 Task: Assign Person0000000157 as Assignee of Child Issue ChildIssue0000000782 of Issue Issue0000000391 in Backlog  in Scrum Project Project0000000079 in Jira. Assign Person0000000157 as Assignee of Child Issue ChildIssue0000000783 of Issue Issue0000000392 in Backlog  in Scrum Project Project0000000079 in Jira. Assign Person0000000157 as Assignee of Child Issue ChildIssue0000000784 of Issue Issue0000000392 in Backlog  in Scrum Project Project0000000079 in Jira. Assign Person0000000157 as Assignee of Child Issue ChildIssue0000000785 of Issue Issue0000000393 in Backlog  in Scrum Project Project0000000079 in Jira. Assign Person0000000158 as Assignee of Child Issue ChildIssue0000000786 of Issue Issue0000000393 in Backlog  in Scrum Project Project0000000079 in Jira
Action: Mouse moved to (86, 233)
Screenshot: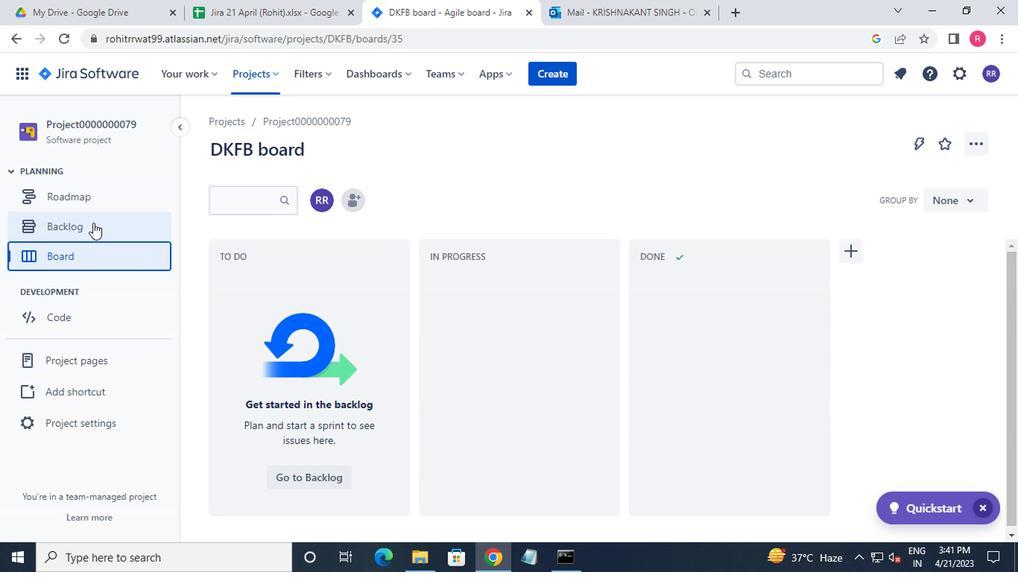 
Action: Mouse pressed left at (86, 233)
Screenshot: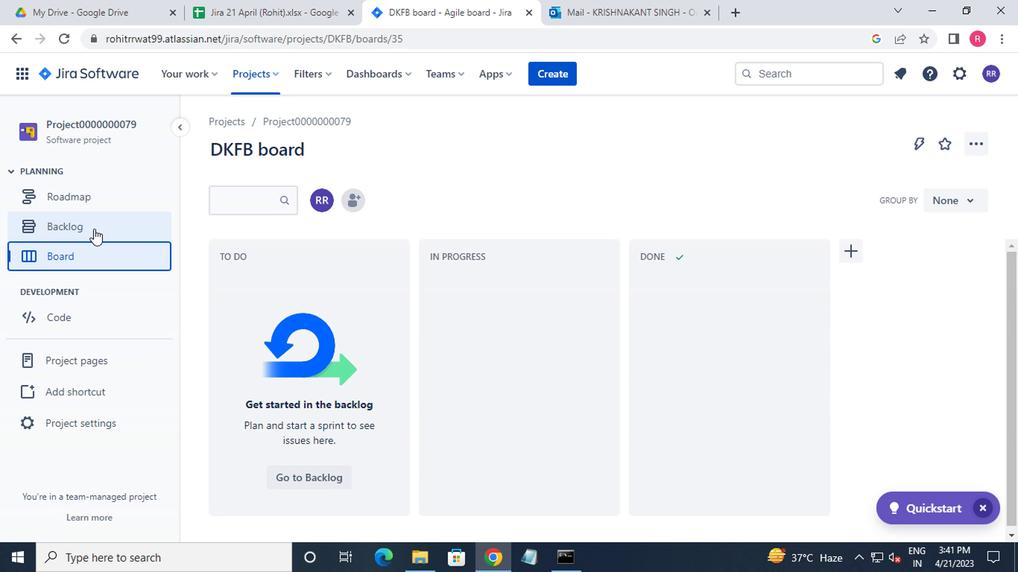 
Action: Mouse moved to (357, 387)
Screenshot: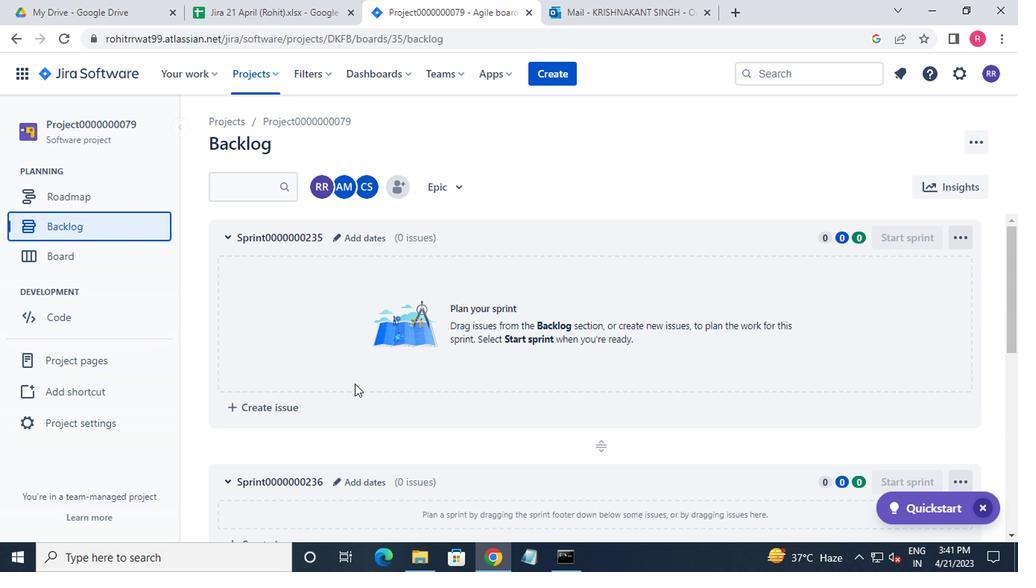 
Action: Mouse scrolled (357, 387) with delta (0, 0)
Screenshot: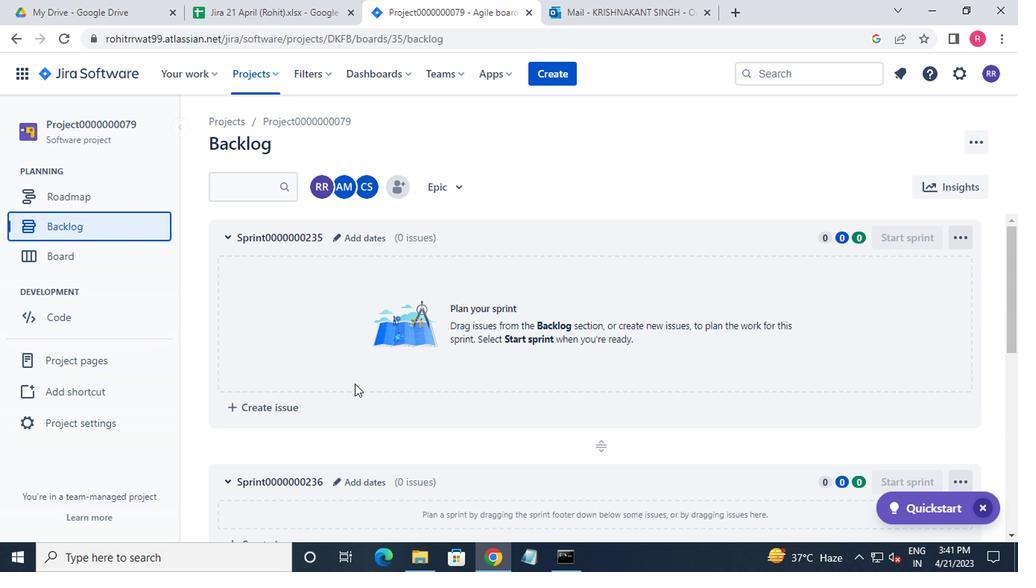 
Action: Mouse moved to (359, 391)
Screenshot: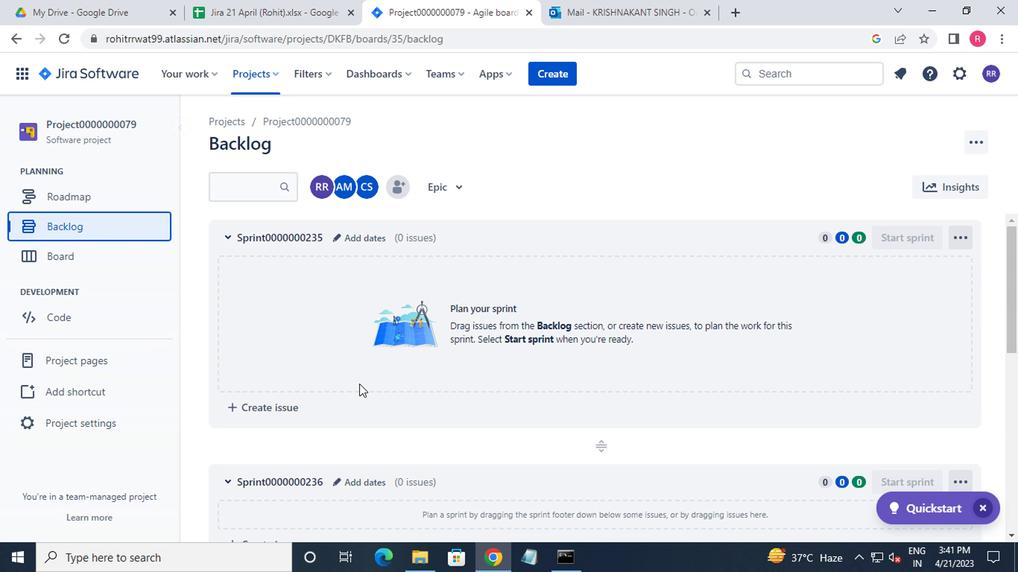 
Action: Mouse scrolled (359, 391) with delta (0, 0)
Screenshot: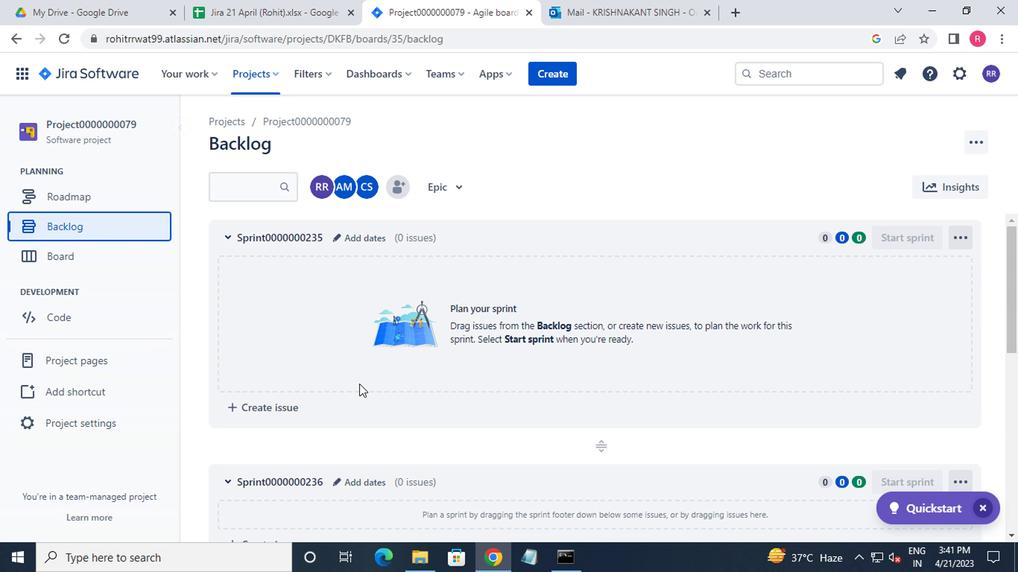 
Action: Mouse moved to (362, 394)
Screenshot: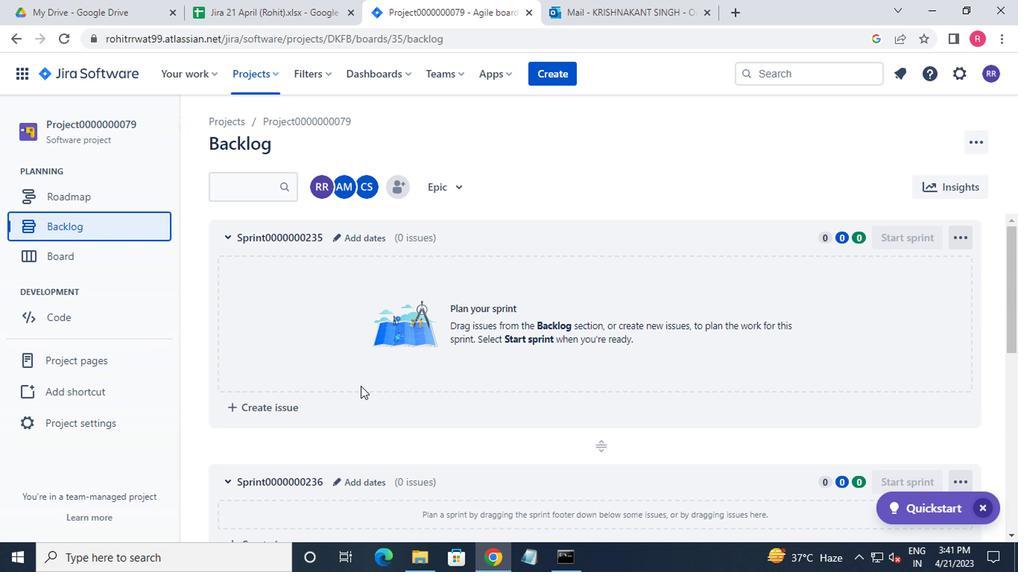 
Action: Mouse scrolled (362, 393) with delta (0, 0)
Screenshot: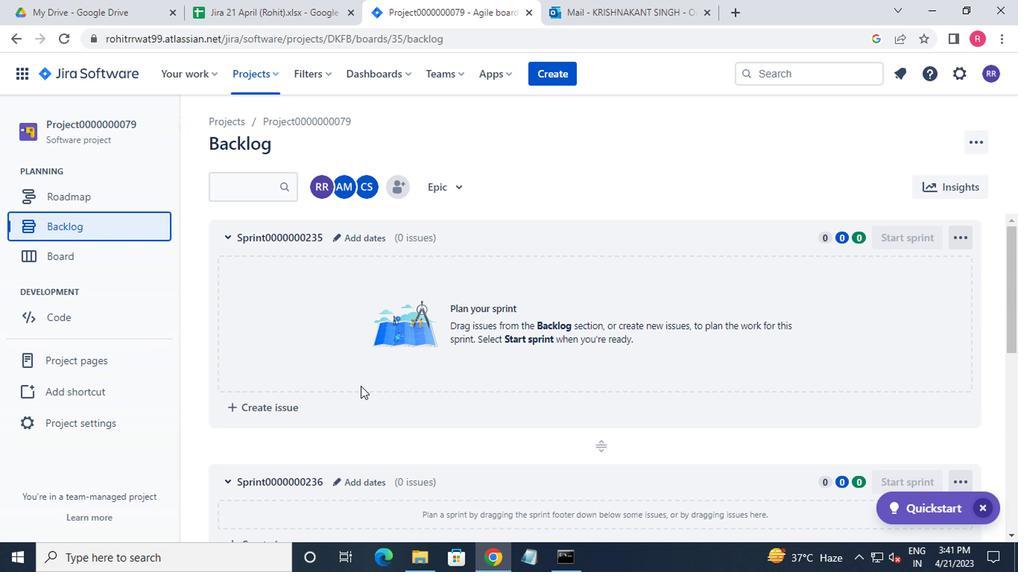 
Action: Mouse moved to (364, 396)
Screenshot: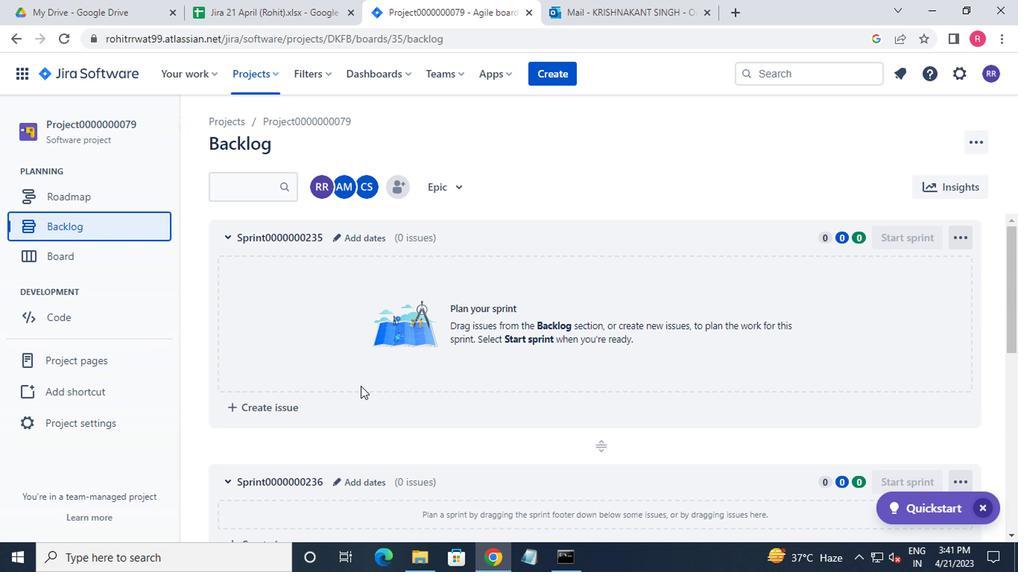 
Action: Mouse scrolled (364, 395) with delta (0, 0)
Screenshot: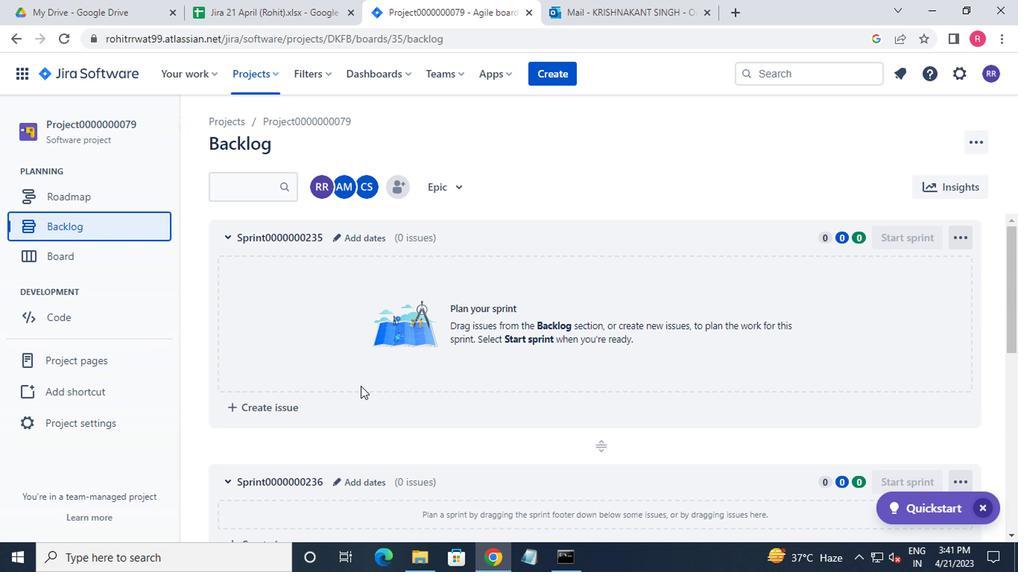 
Action: Mouse moved to (365, 397)
Screenshot: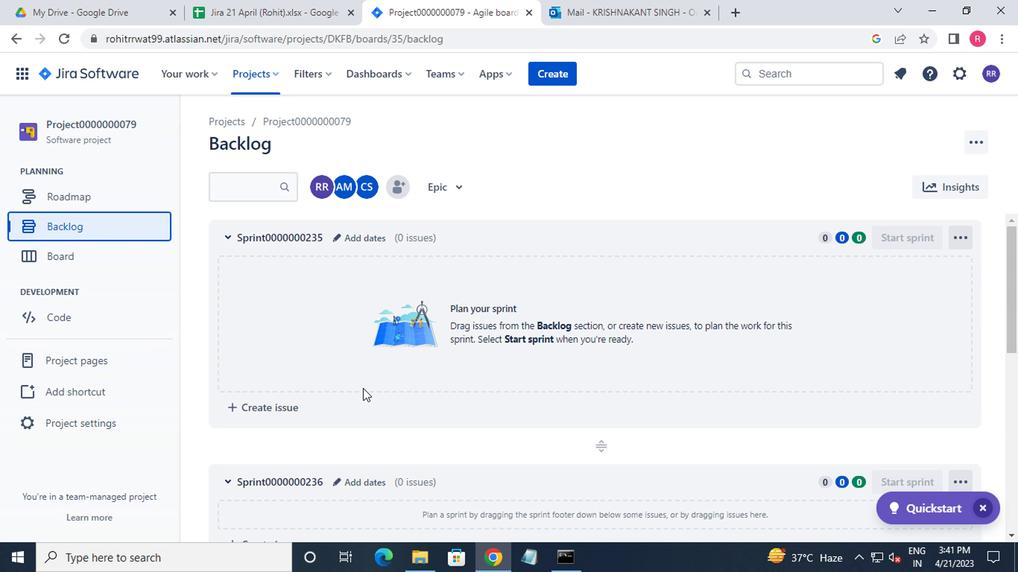 
Action: Mouse scrolled (365, 396) with delta (0, -1)
Screenshot: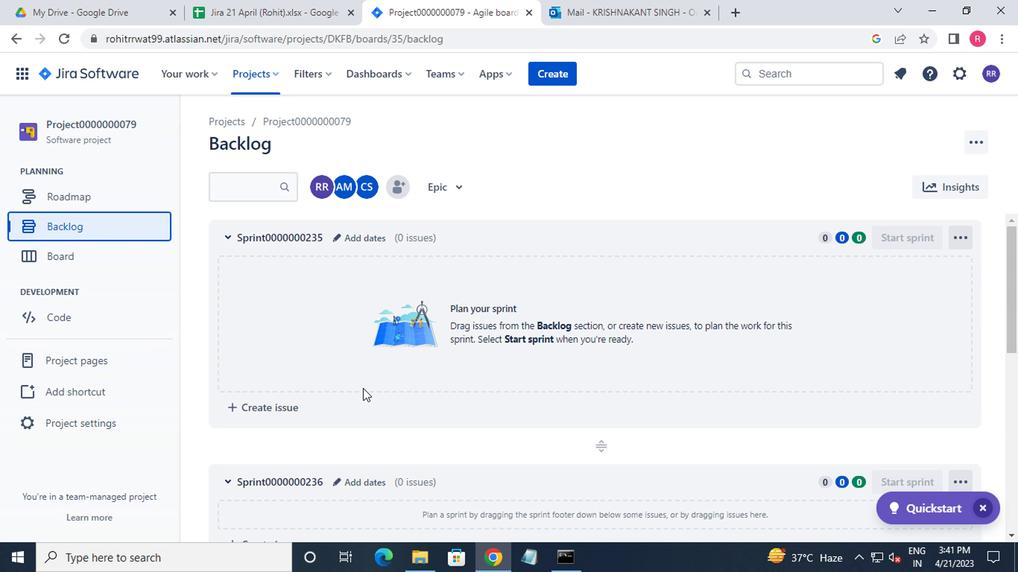 
Action: Mouse moved to (368, 399)
Screenshot: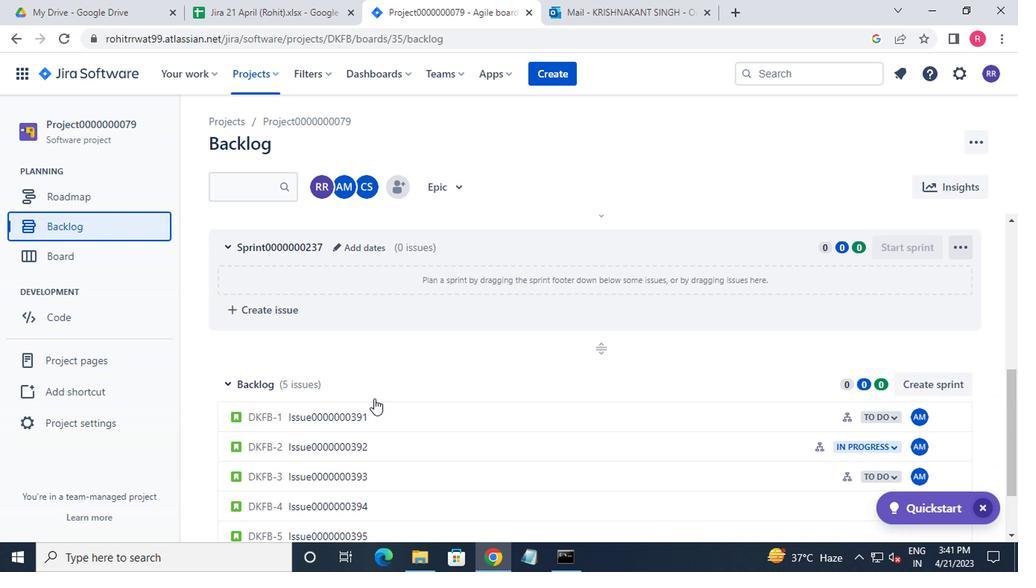 
Action: Mouse scrolled (368, 399) with delta (0, 0)
Screenshot: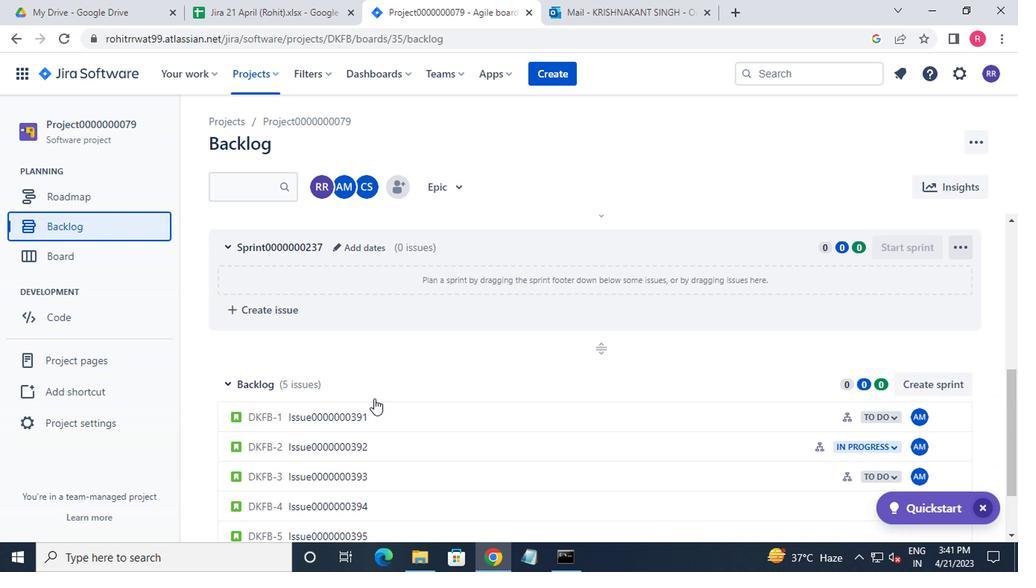 
Action: Mouse moved to (368, 404)
Screenshot: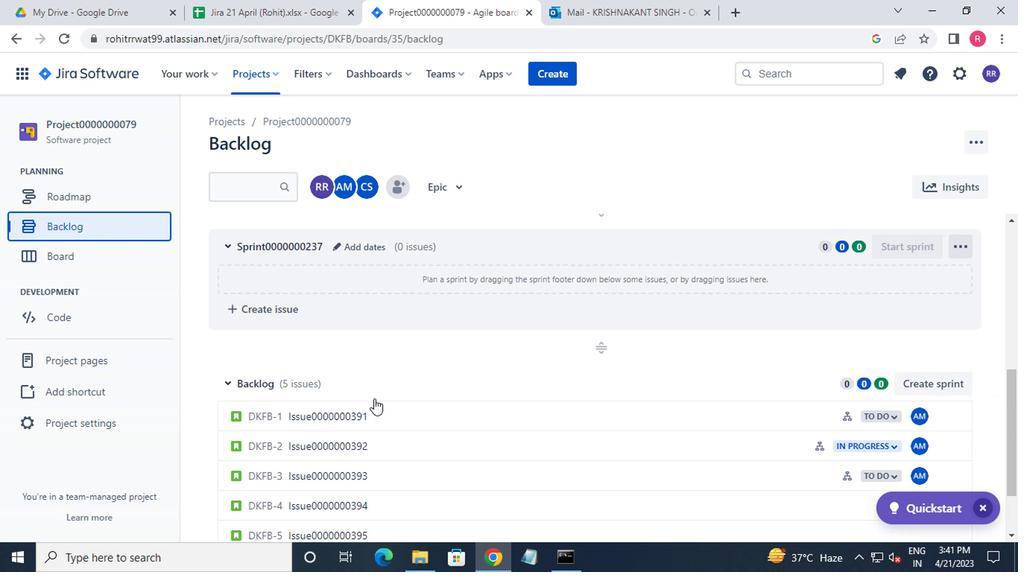 
Action: Mouse scrolled (368, 403) with delta (0, 0)
Screenshot: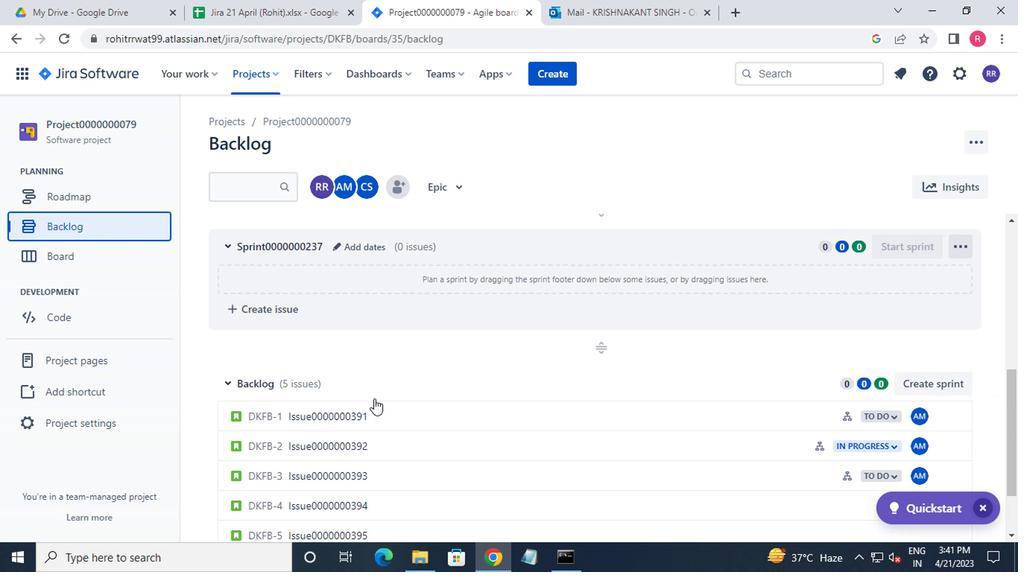 
Action: Mouse moved to (368, 404)
Screenshot: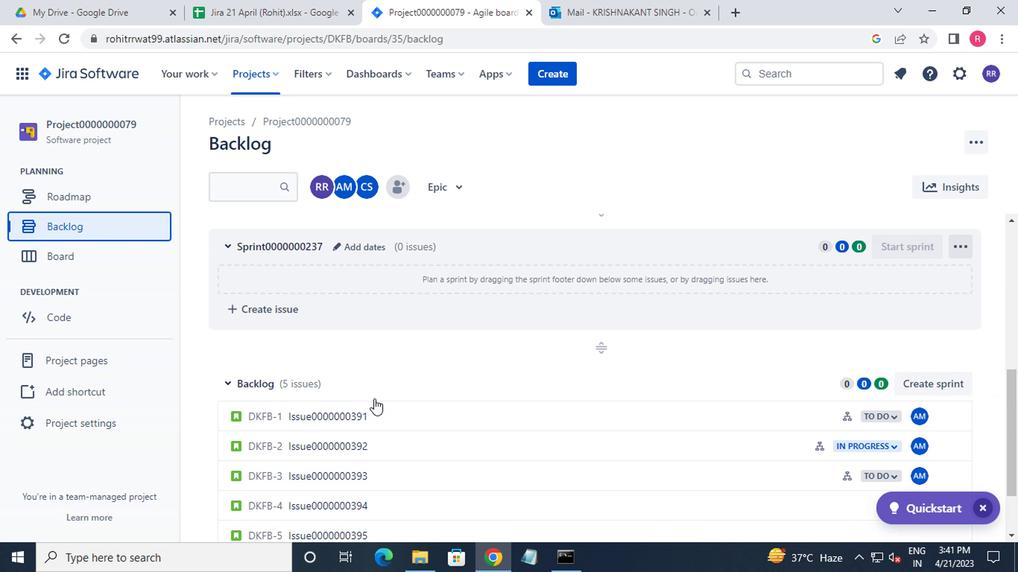 
Action: Mouse scrolled (368, 404) with delta (0, 0)
Screenshot: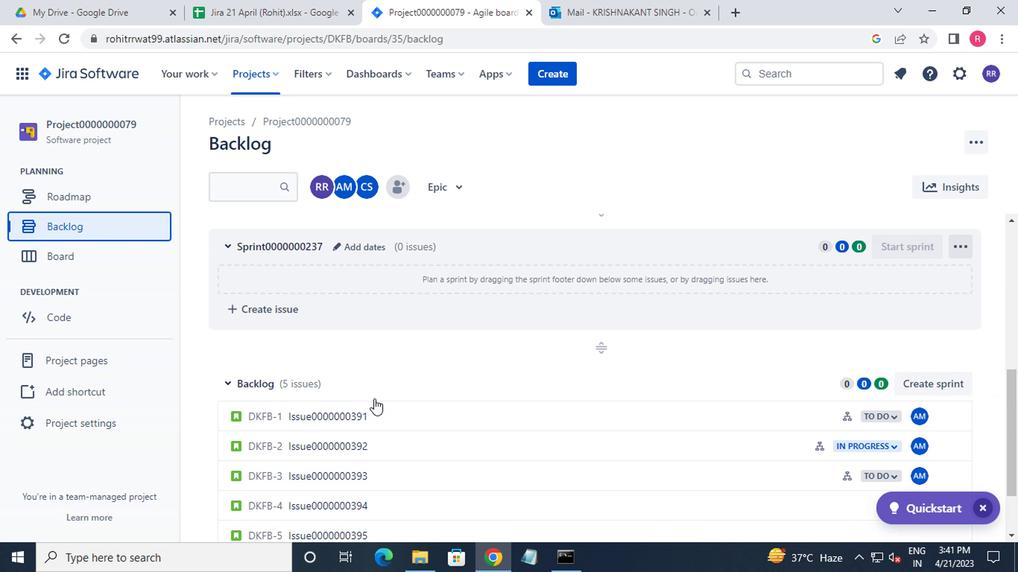 
Action: Mouse moved to (370, 406)
Screenshot: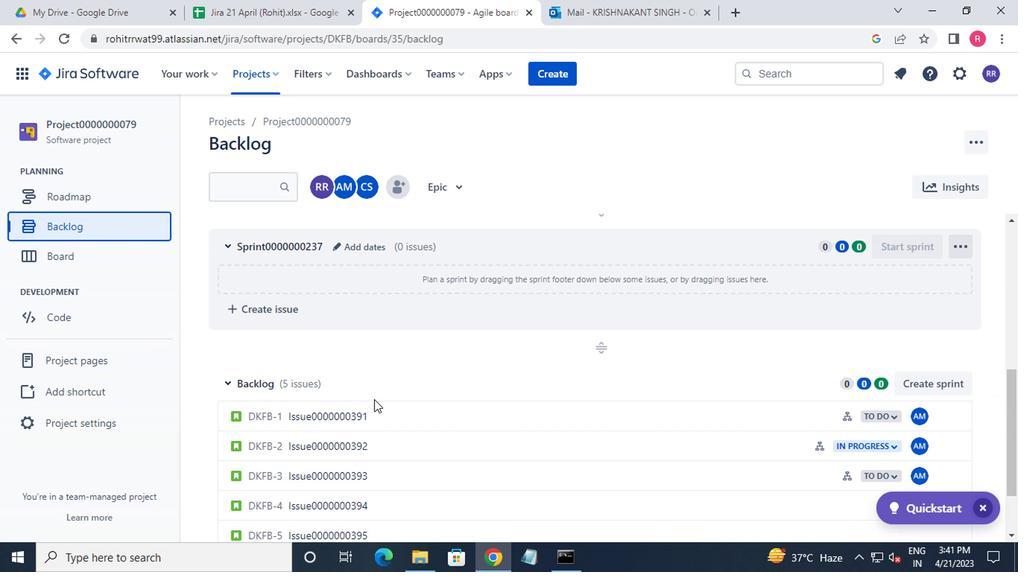 
Action: Mouse scrolled (370, 406) with delta (0, 0)
Screenshot: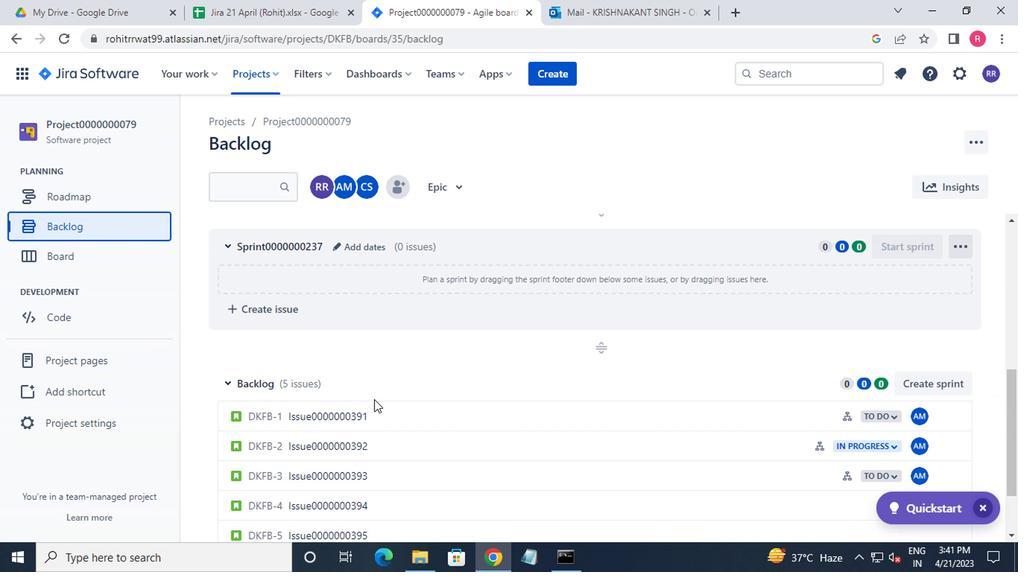 
Action: Mouse moved to (487, 336)
Screenshot: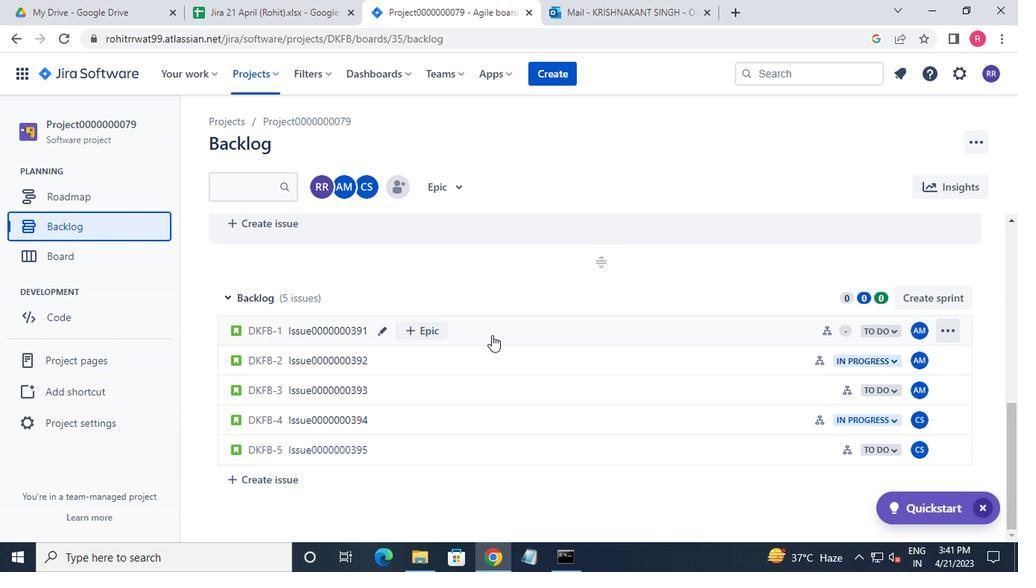 
Action: Mouse pressed left at (487, 336)
Screenshot: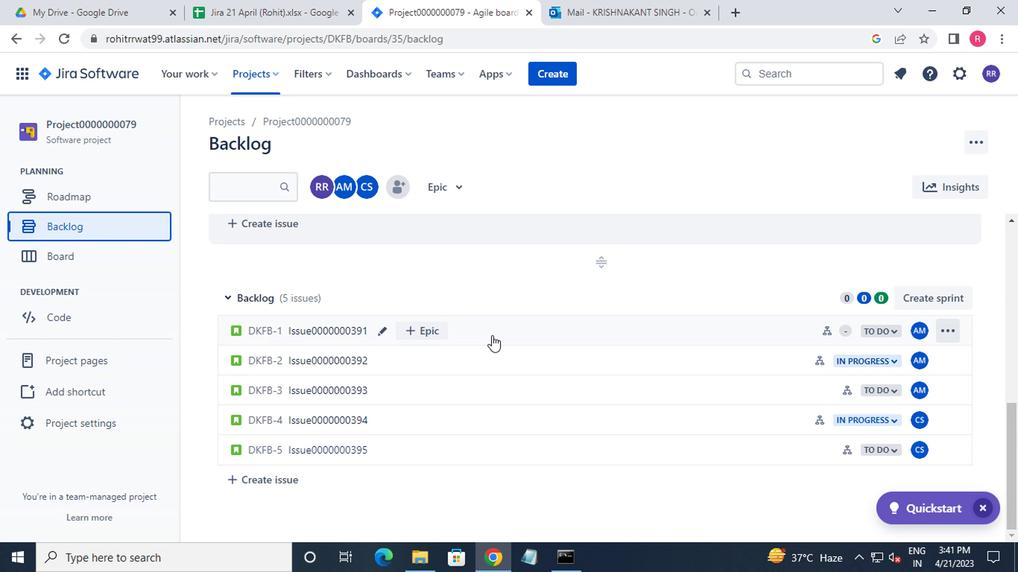
Action: Mouse moved to (747, 302)
Screenshot: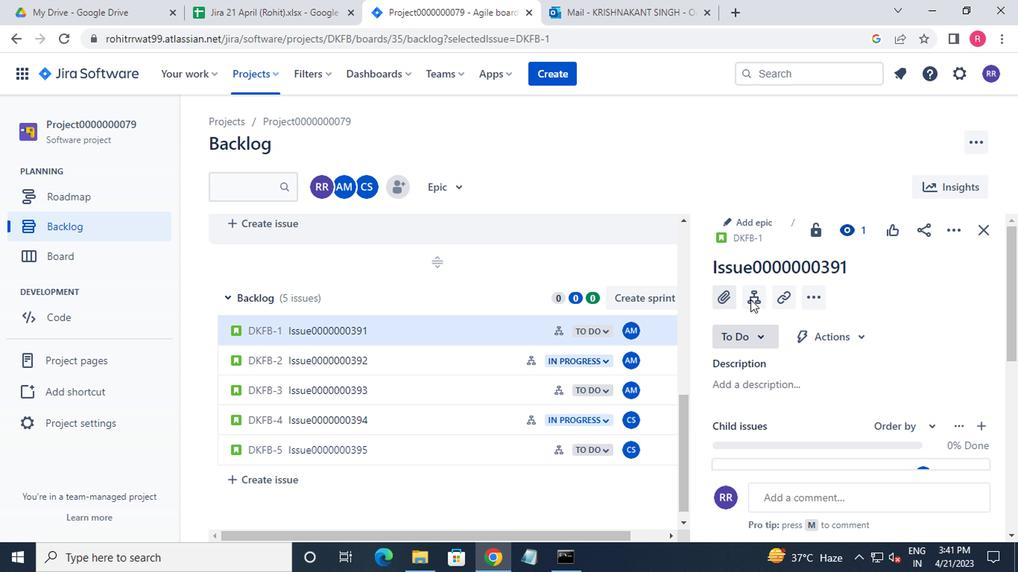 
Action: Mouse pressed left at (747, 302)
Screenshot: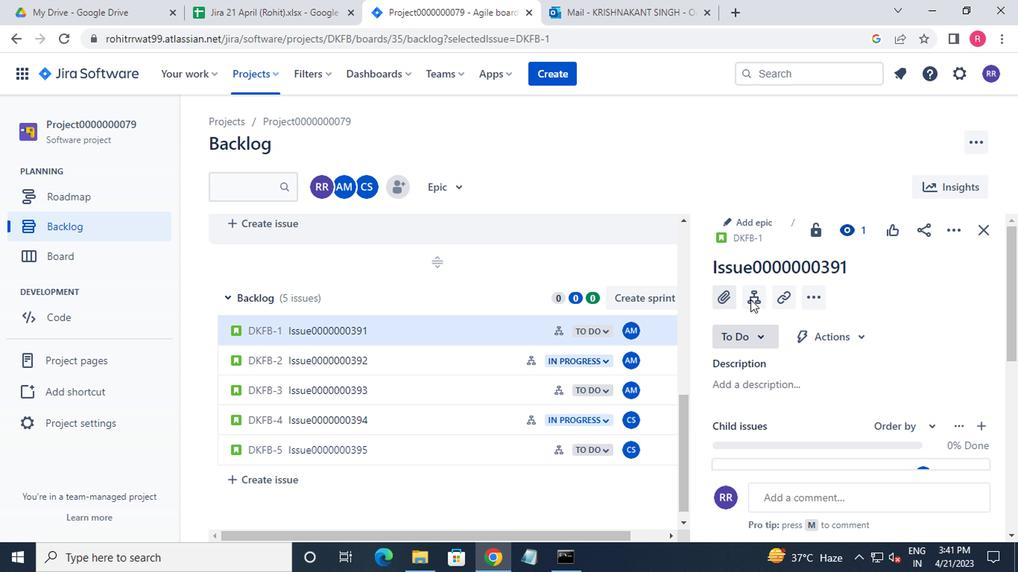 
Action: Mouse moved to (917, 334)
Screenshot: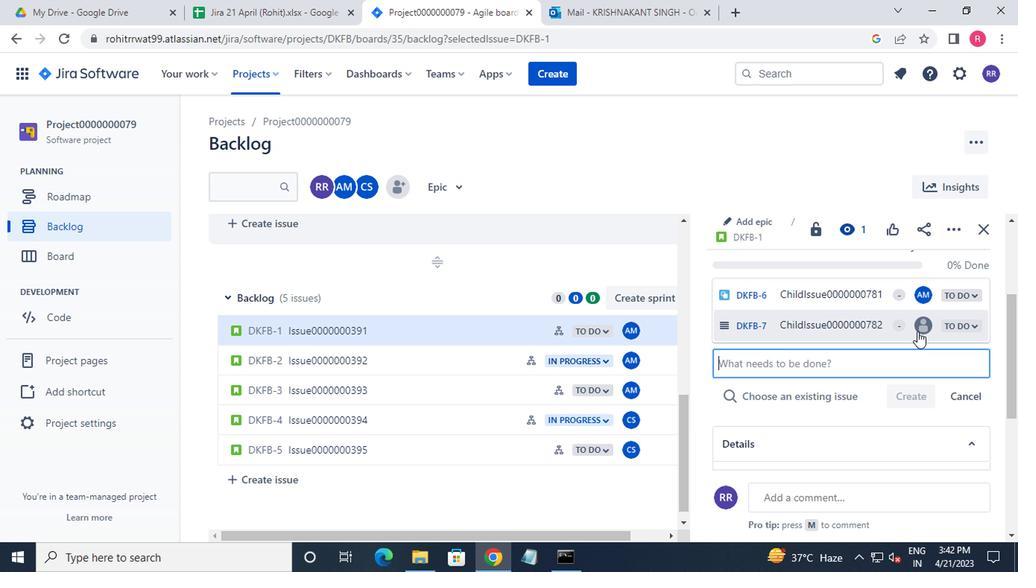
Action: Mouse pressed left at (917, 334)
Screenshot: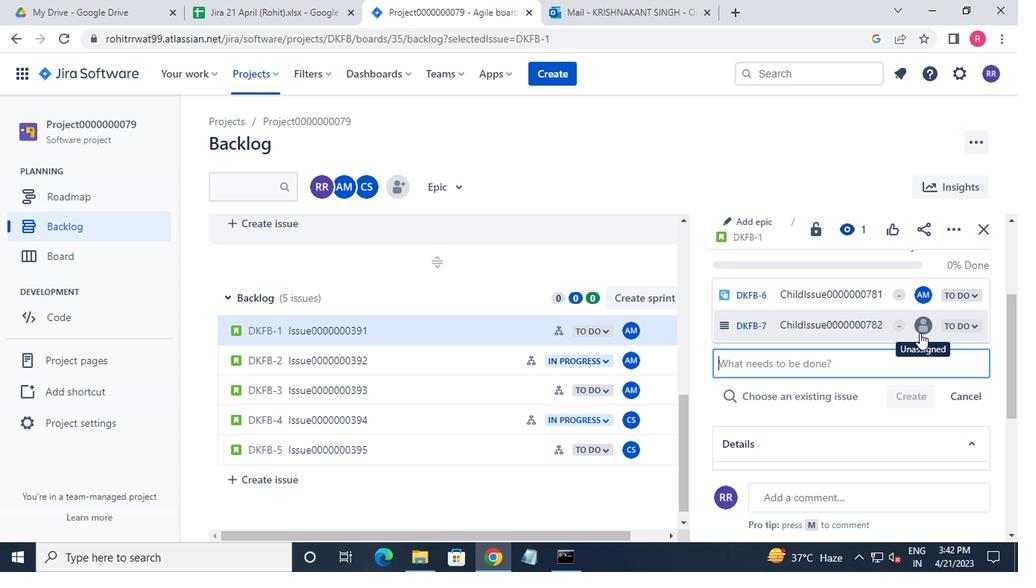 
Action: Mouse moved to (771, 361)
Screenshot: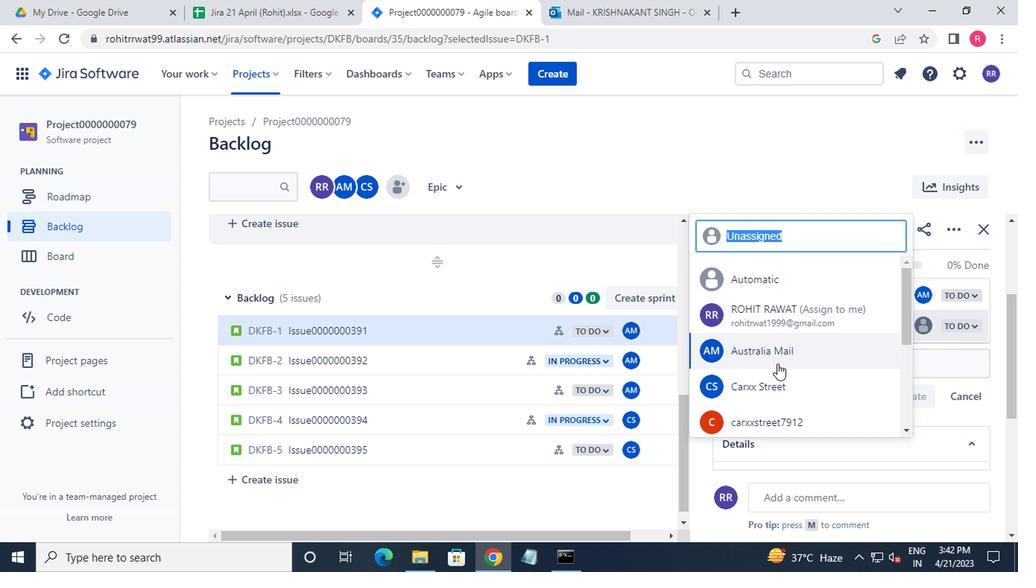 
Action: Mouse pressed left at (771, 361)
Screenshot: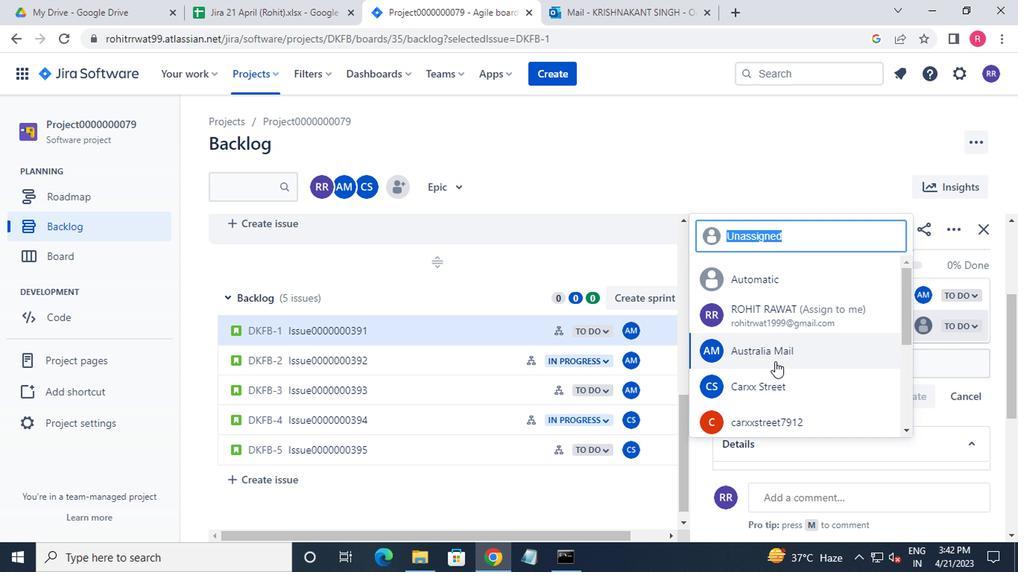 
Action: Mouse moved to (458, 364)
Screenshot: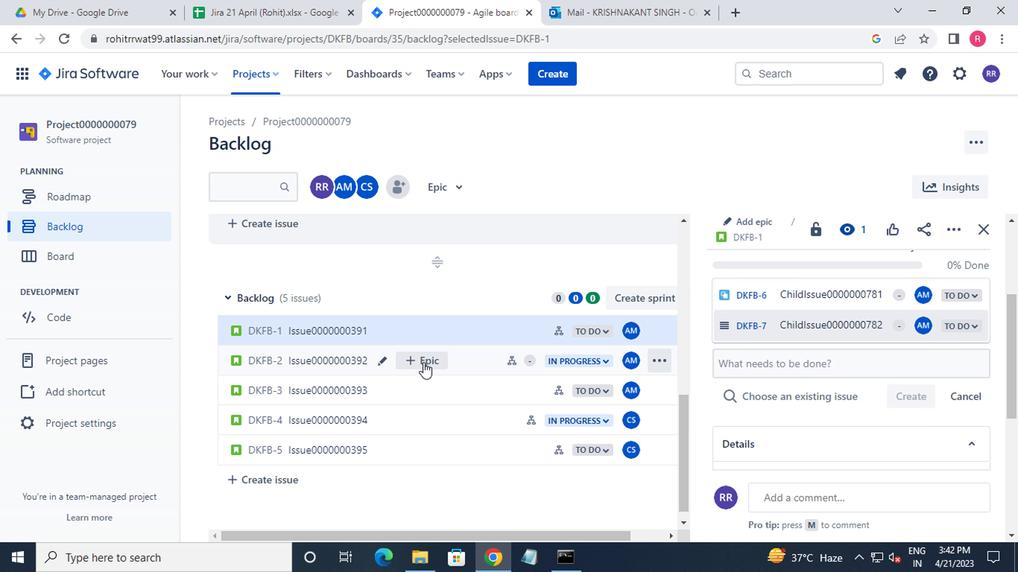 
Action: Mouse pressed left at (458, 364)
Screenshot: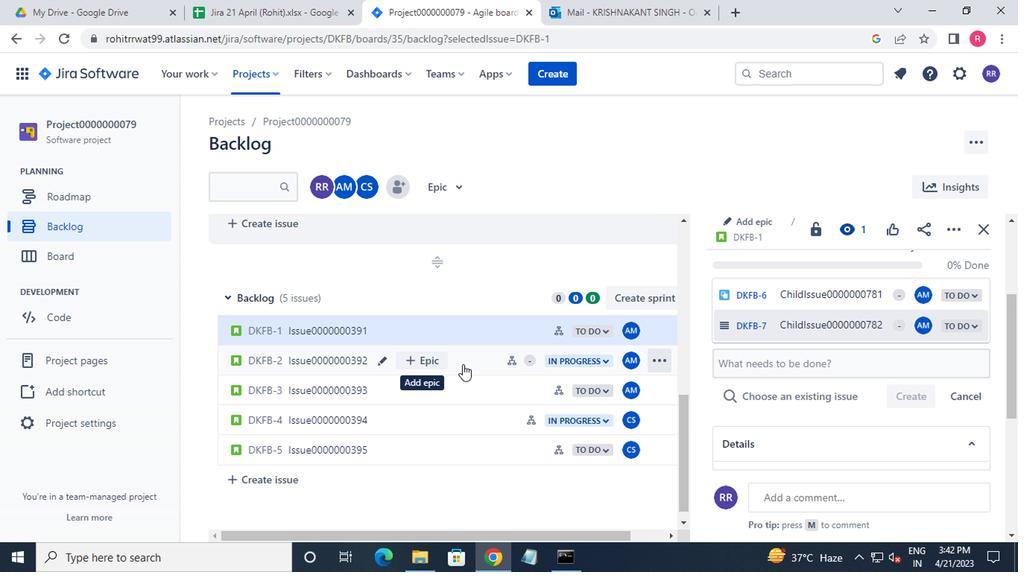 
Action: Mouse moved to (746, 303)
Screenshot: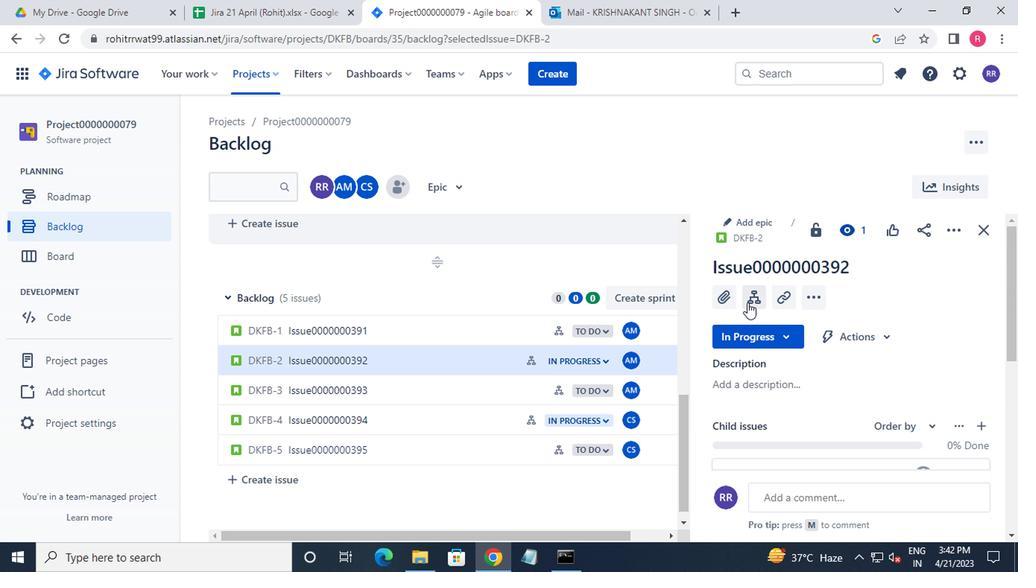 
Action: Mouse pressed left at (746, 303)
Screenshot: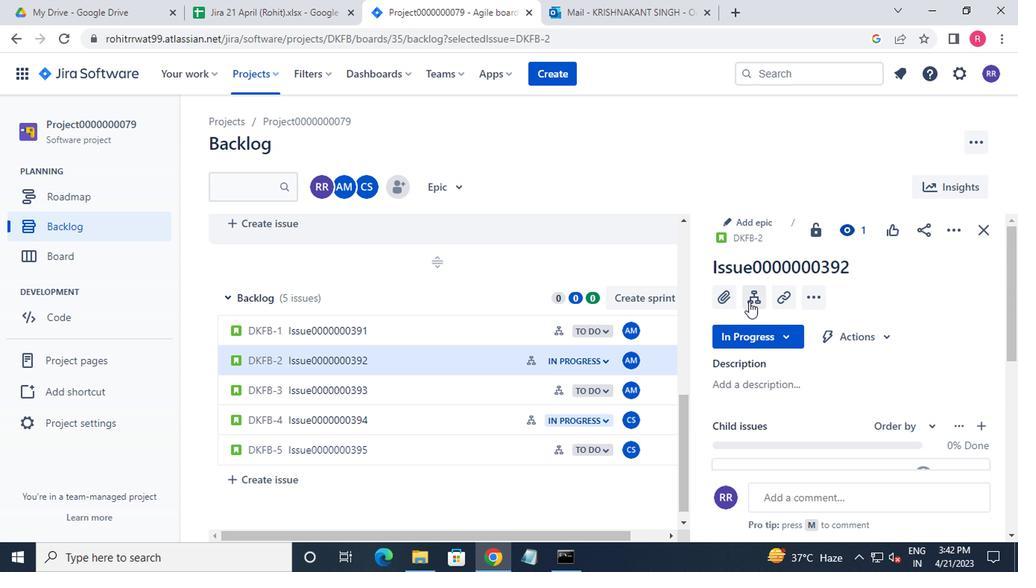 
Action: Mouse moved to (914, 307)
Screenshot: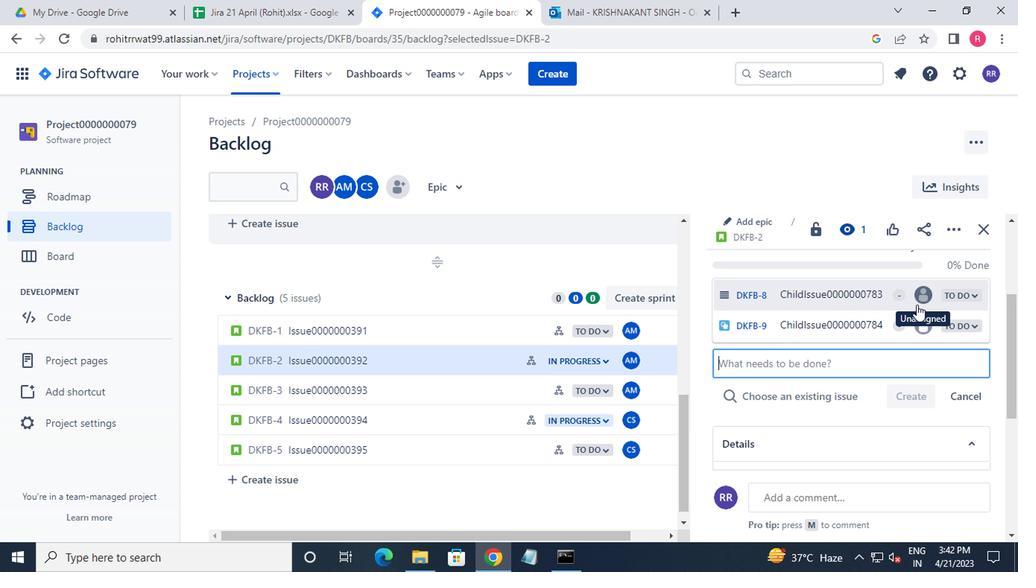 
Action: Mouse pressed left at (914, 307)
Screenshot: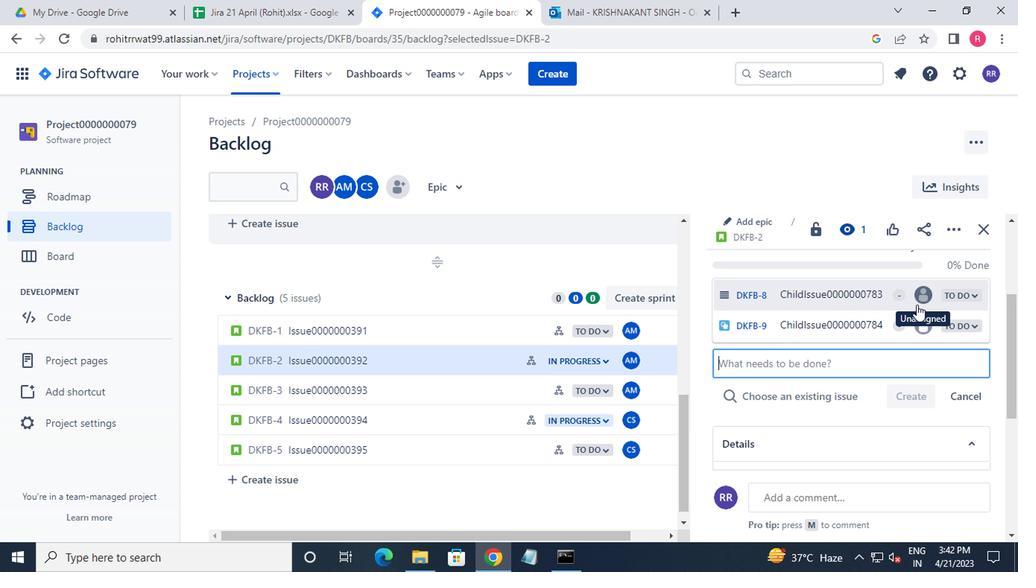 
Action: Mouse moved to (818, 309)
Screenshot: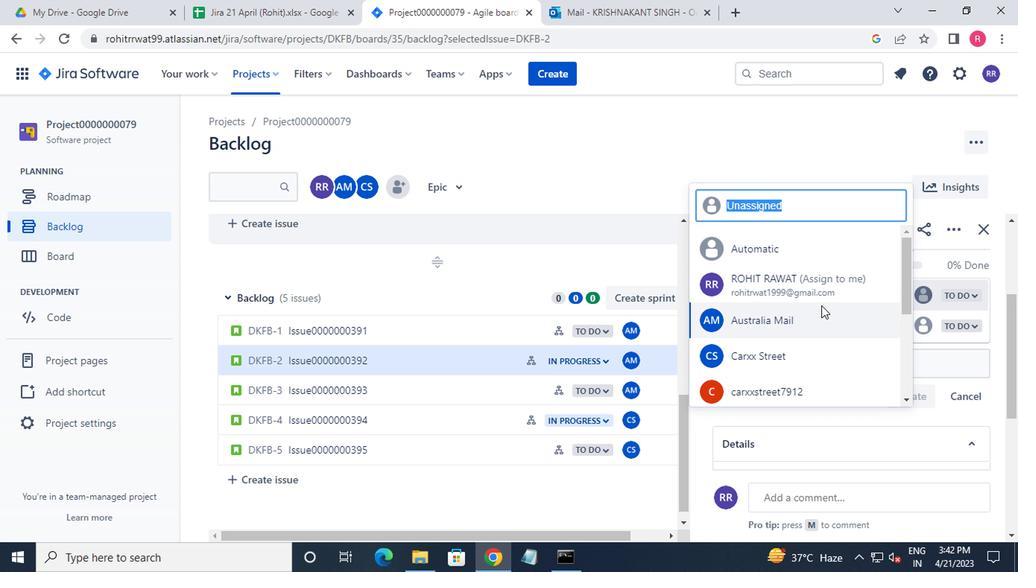 
Action: Mouse pressed left at (818, 309)
Screenshot: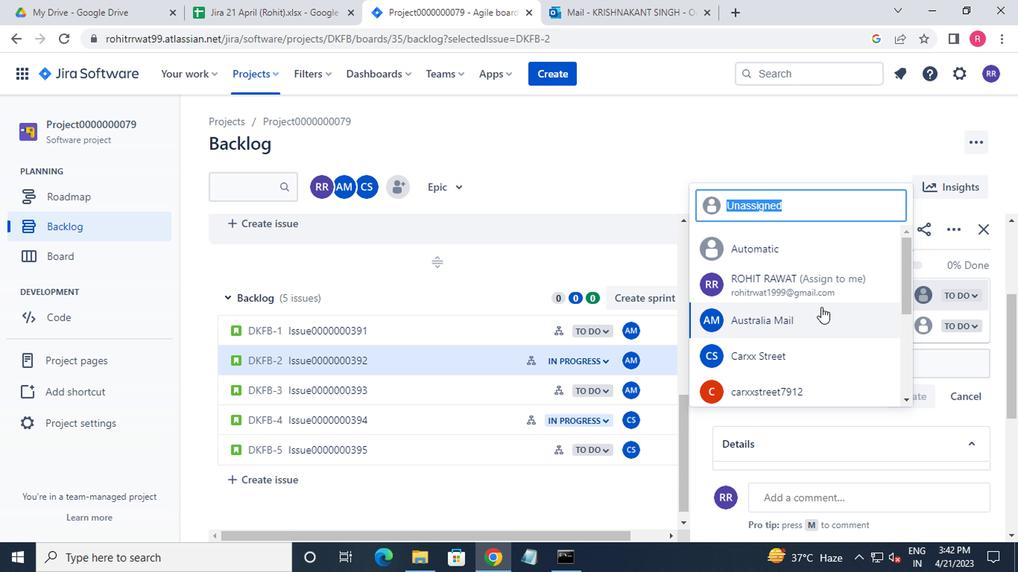 
Action: Mouse moved to (917, 331)
Screenshot: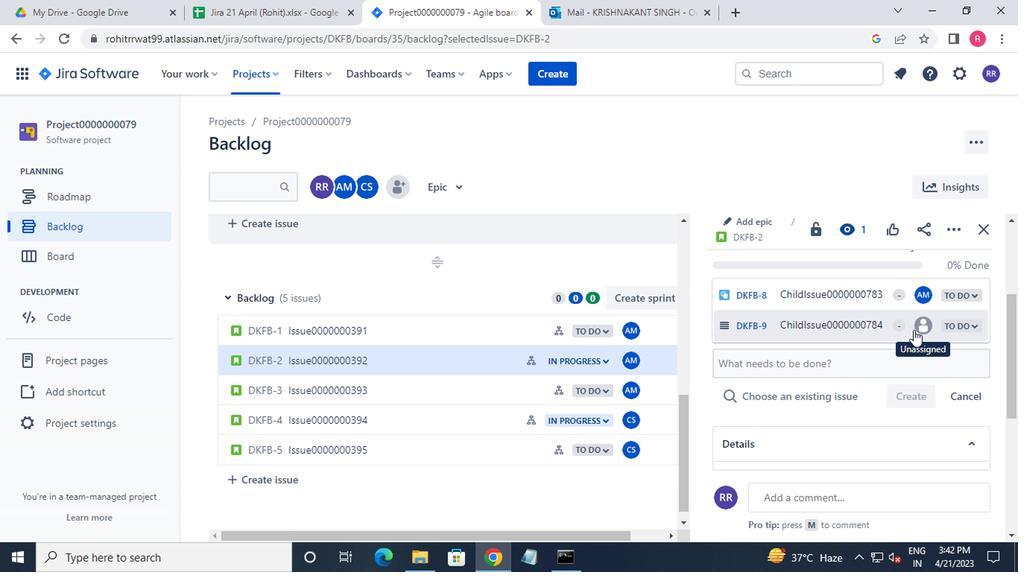 
Action: Mouse pressed left at (917, 331)
Screenshot: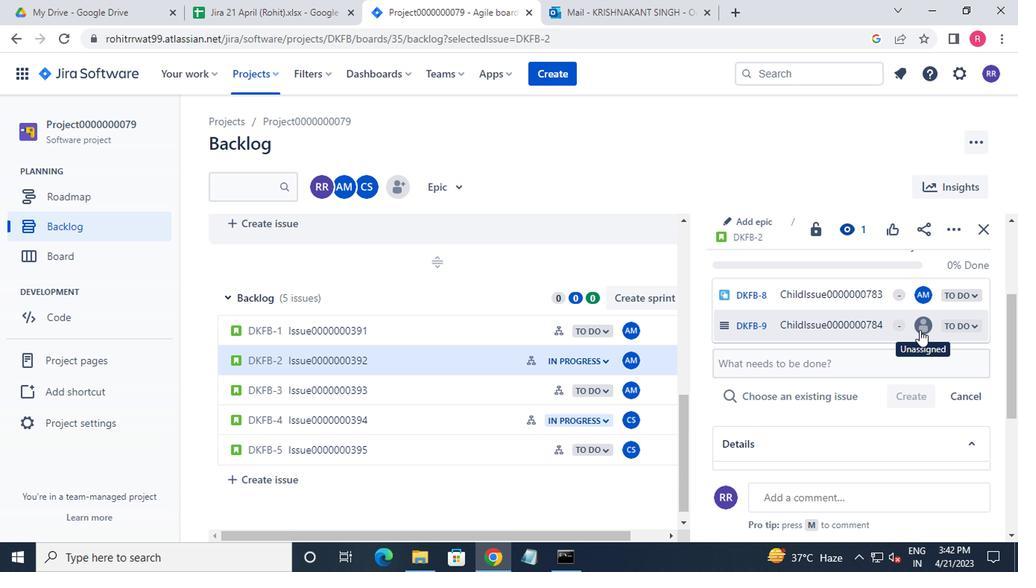 
Action: Mouse moved to (842, 346)
Screenshot: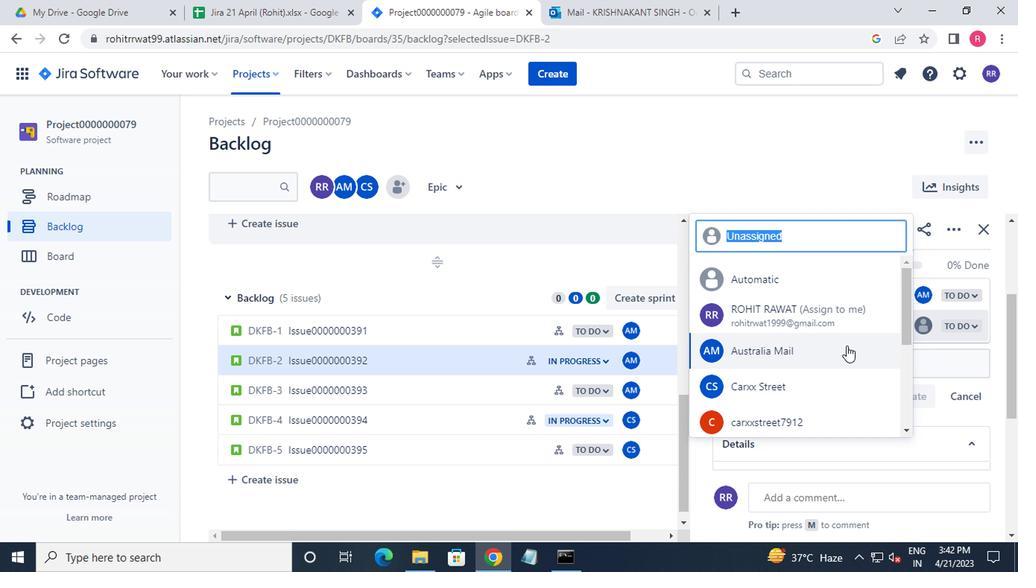 
Action: Mouse pressed left at (842, 346)
Screenshot: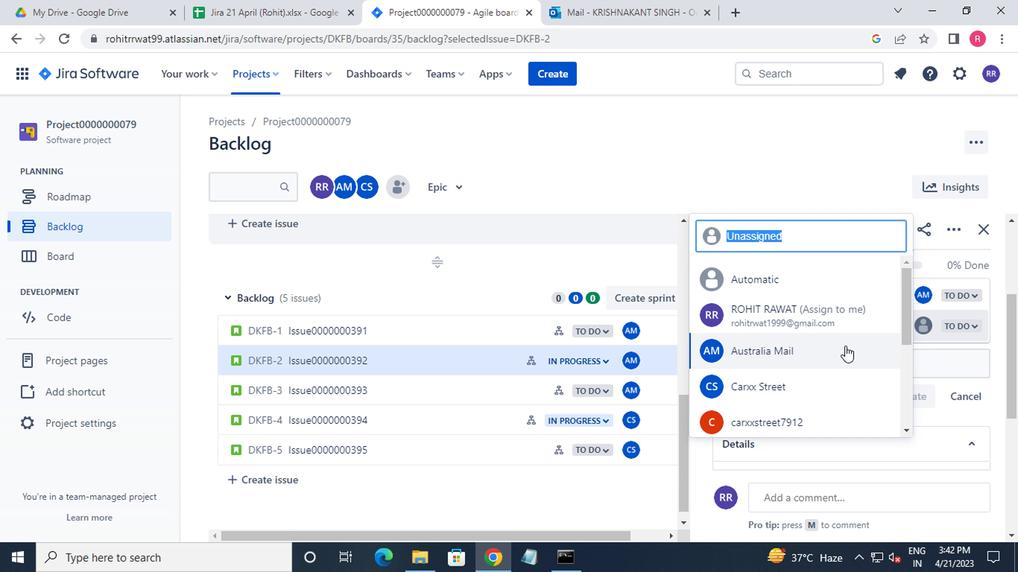 
Action: Mouse moved to (464, 393)
Screenshot: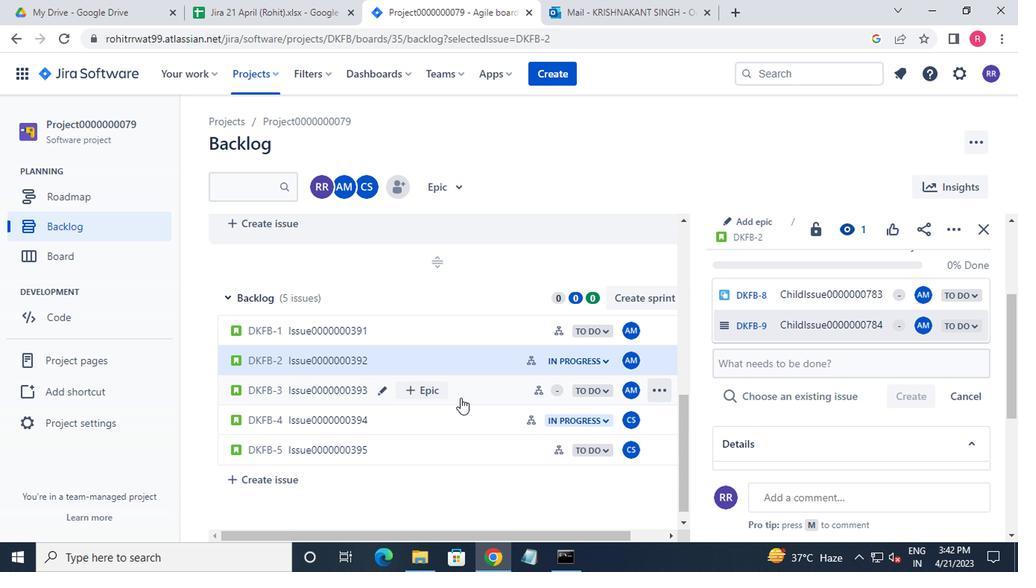 
Action: Mouse pressed left at (464, 393)
Screenshot: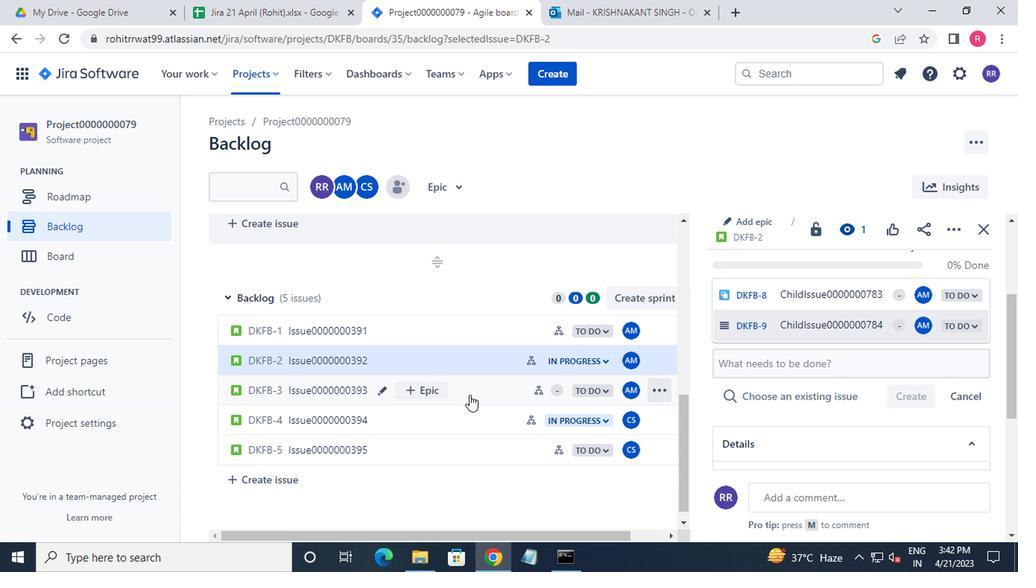 
Action: Mouse moved to (742, 305)
Screenshot: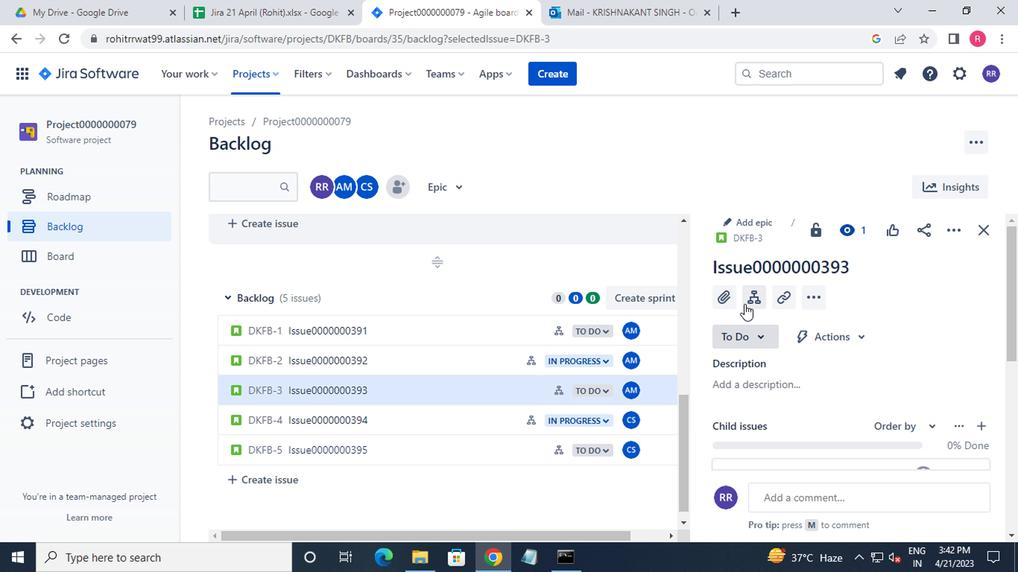 
Action: Mouse pressed left at (742, 305)
Screenshot: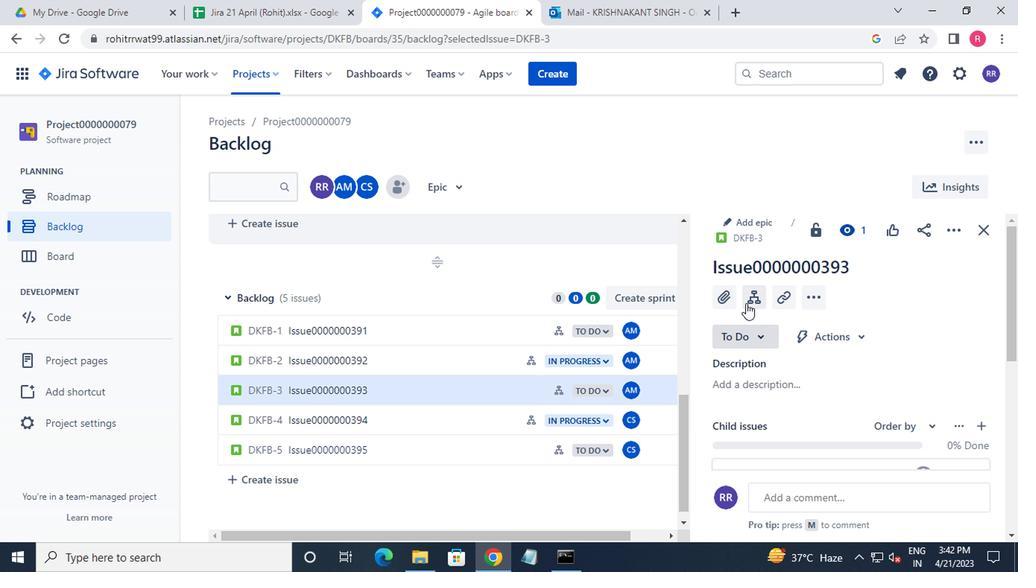 
Action: Mouse moved to (926, 303)
Screenshot: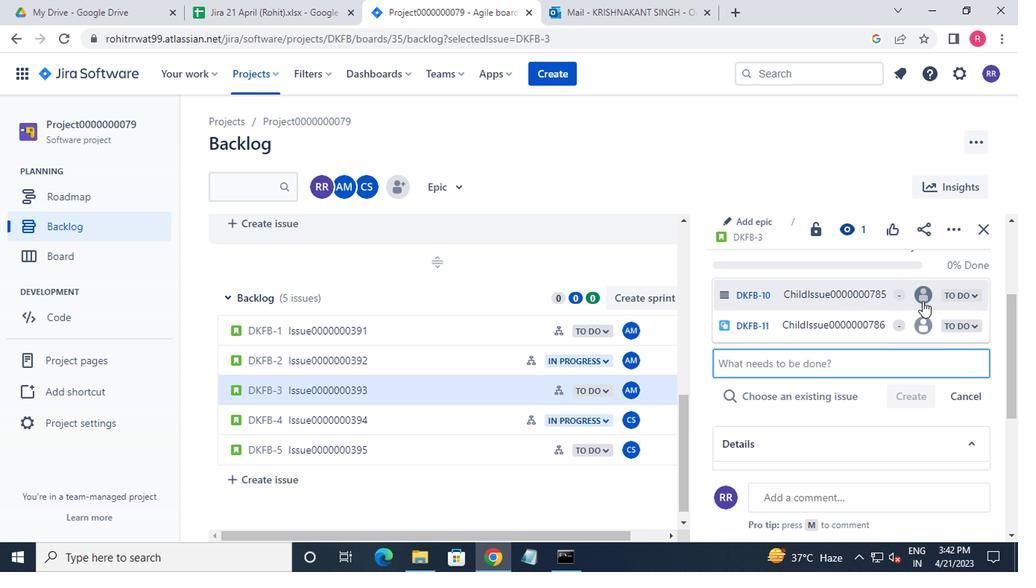 
Action: Mouse pressed left at (926, 303)
Screenshot: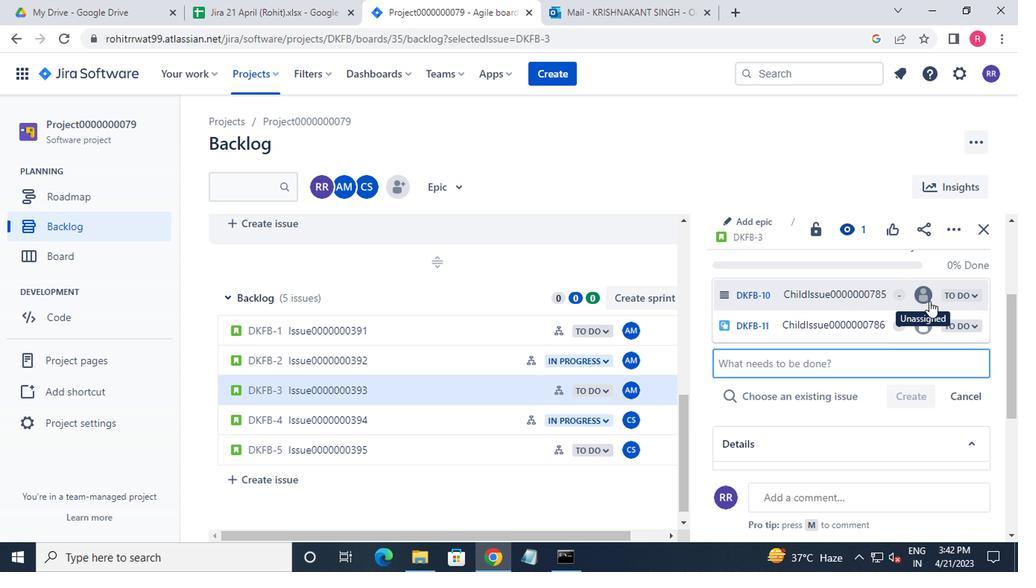 
Action: Mouse moved to (779, 331)
Screenshot: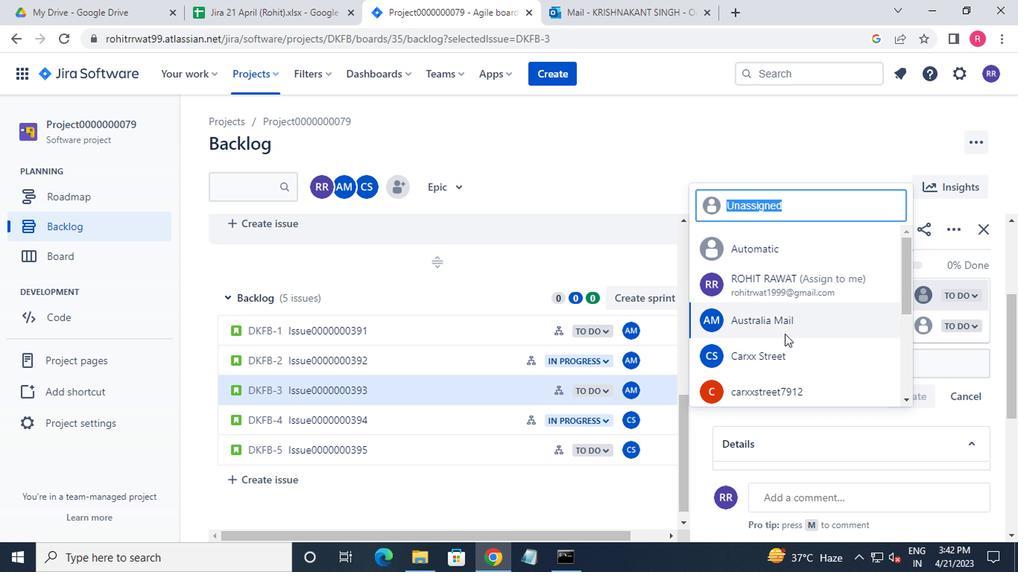 
Action: Mouse pressed left at (779, 331)
Screenshot: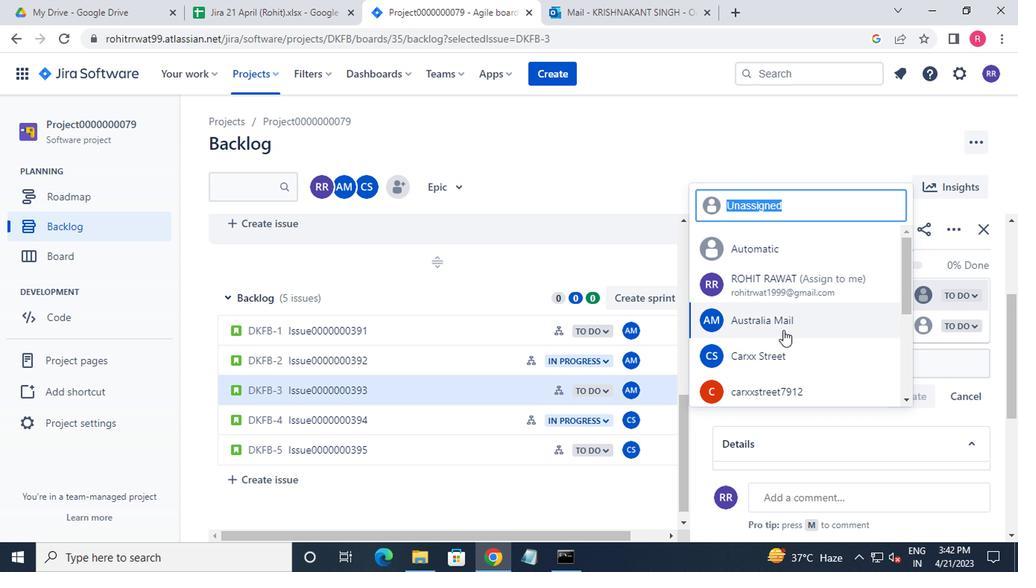 
Action: Mouse moved to (918, 335)
Screenshot: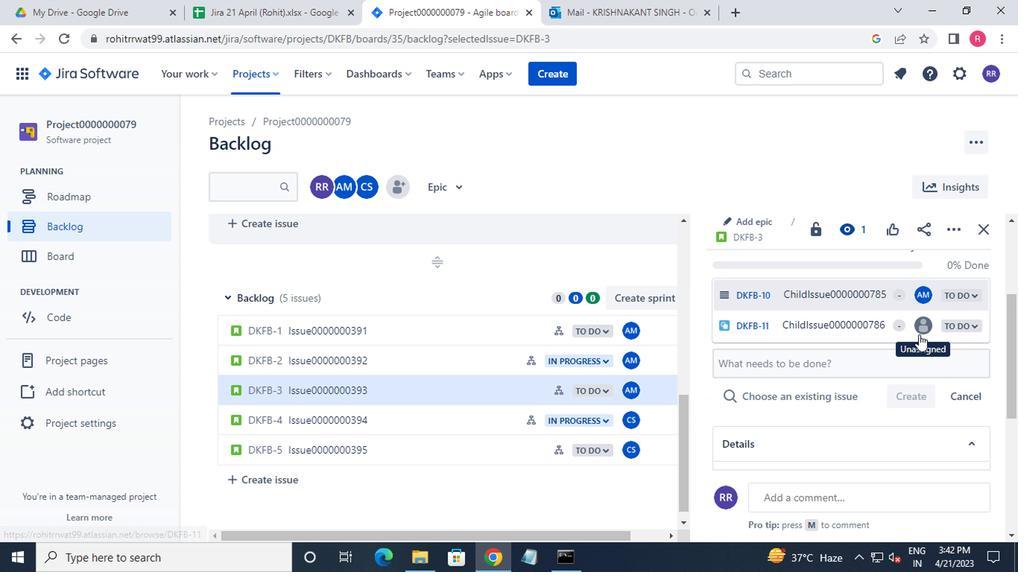 
Action: Mouse pressed left at (918, 335)
Screenshot: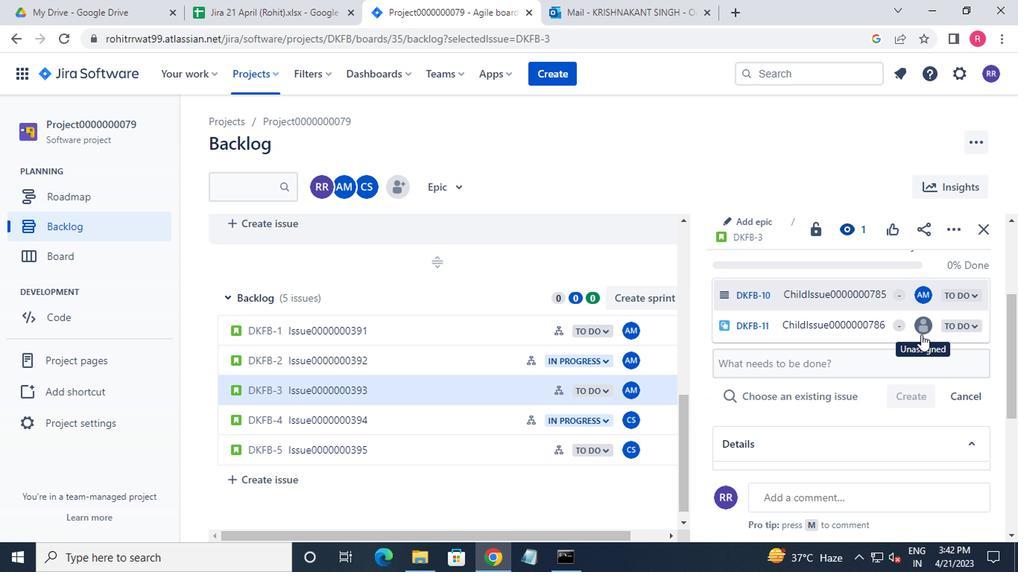 
Action: Mouse moved to (801, 384)
Screenshot: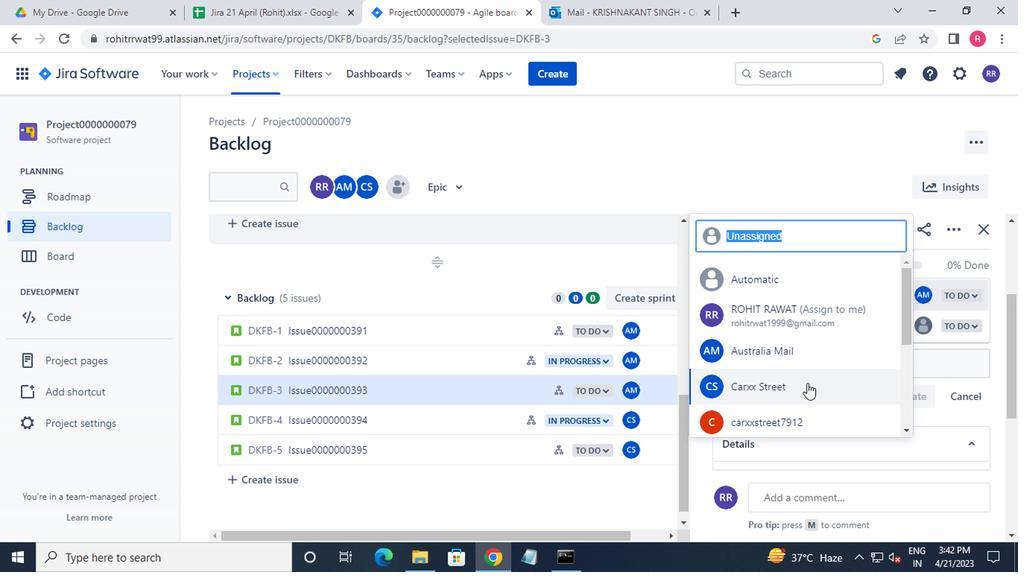 
Action: Mouse pressed left at (801, 384)
Screenshot: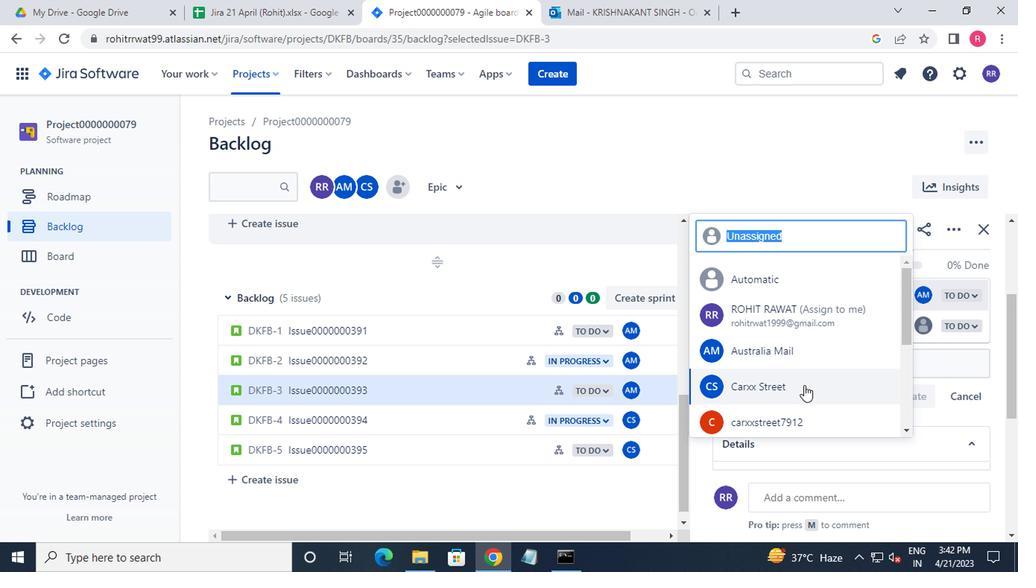 
